 Task: Add the estimated Einstein deal size for the readiness report
Action: Mouse moved to (183, 237)
Screenshot: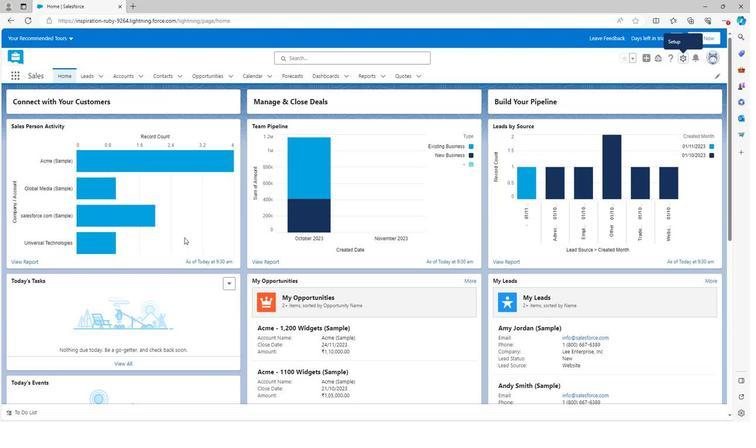 
Action: Mouse scrolled (183, 237) with delta (0, 0)
Screenshot: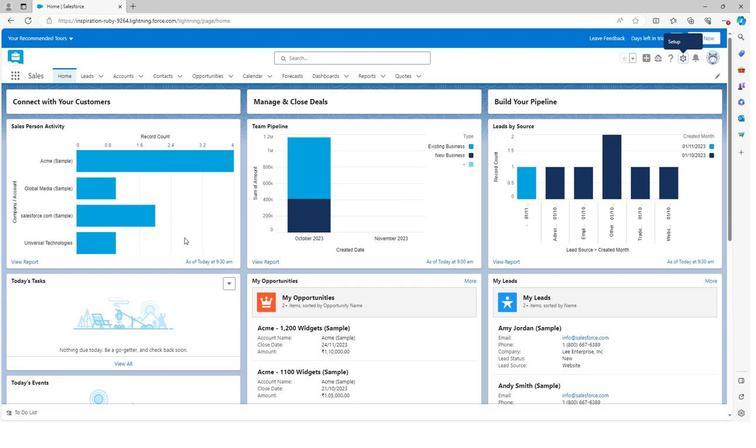 
Action: Mouse scrolled (183, 237) with delta (0, 0)
Screenshot: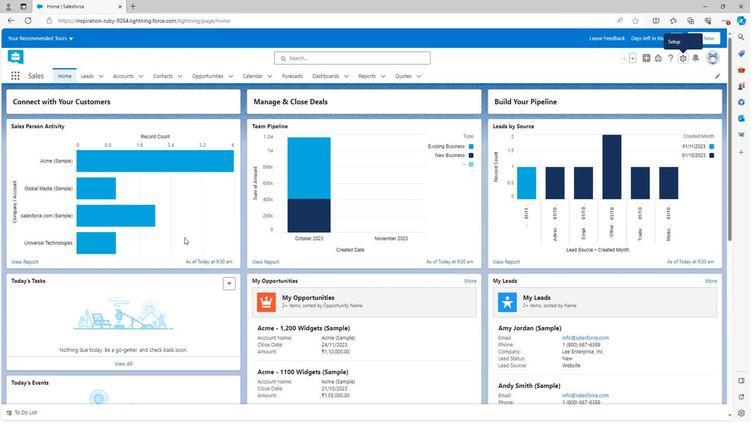 
Action: Mouse scrolled (183, 237) with delta (0, 0)
Screenshot: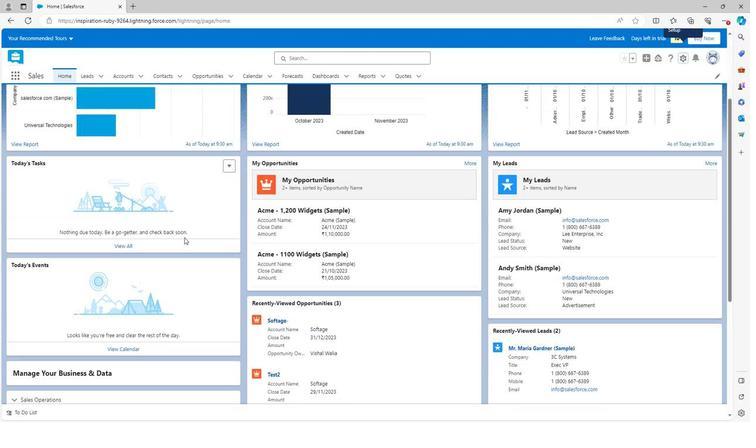
Action: Mouse scrolled (183, 237) with delta (0, 0)
Screenshot: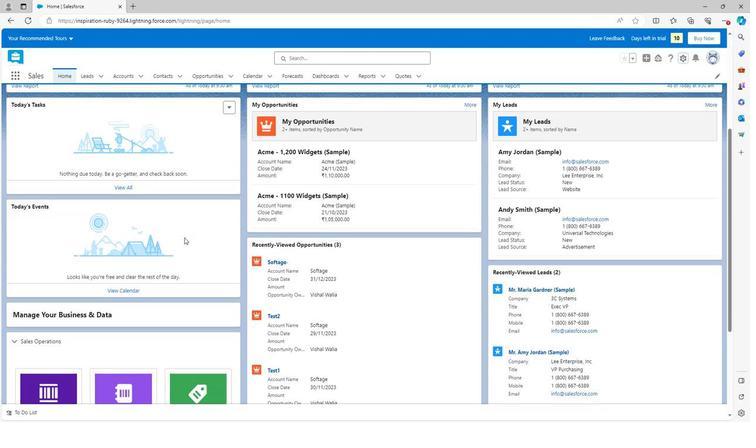 
Action: Mouse moved to (183, 236)
Screenshot: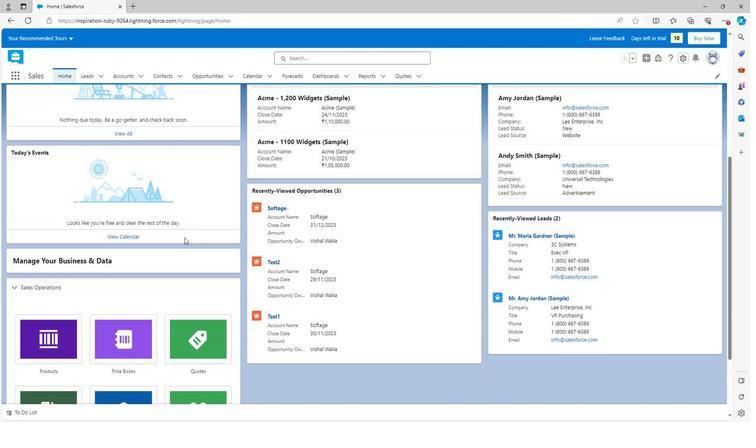 
Action: Mouse scrolled (183, 235) with delta (0, 0)
Screenshot: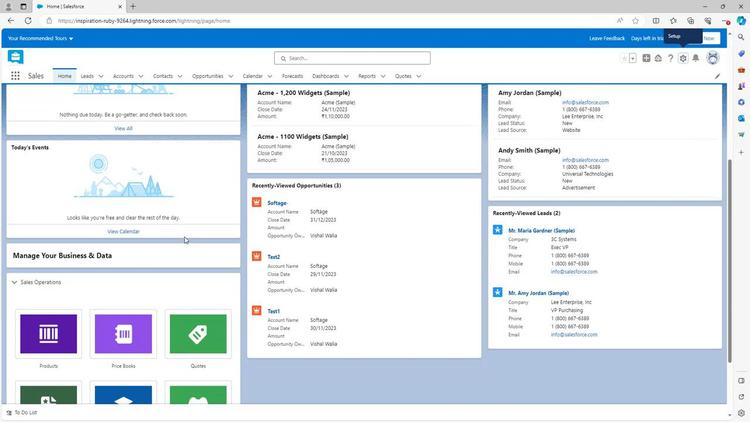 
Action: Mouse scrolled (183, 235) with delta (0, 0)
Screenshot: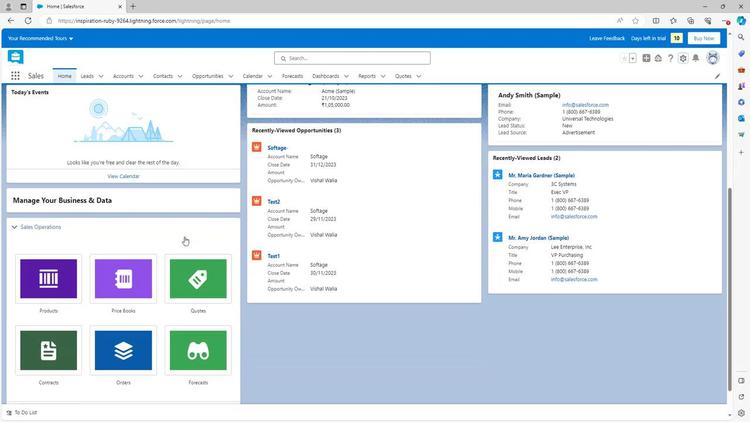 
Action: Mouse scrolled (183, 237) with delta (0, 0)
Screenshot: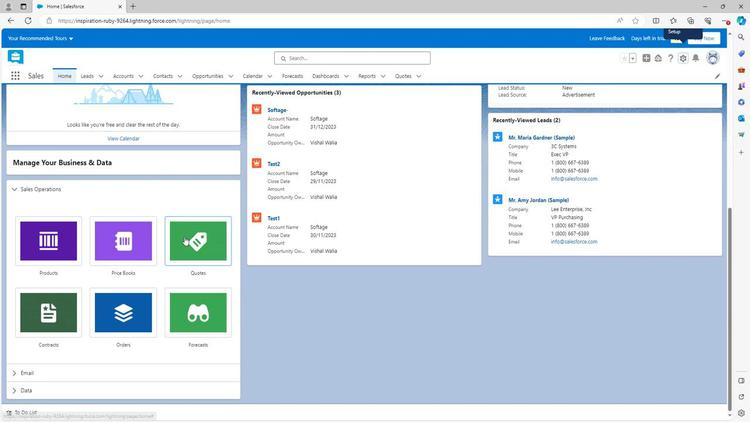 
Action: Mouse scrolled (183, 237) with delta (0, 0)
Screenshot: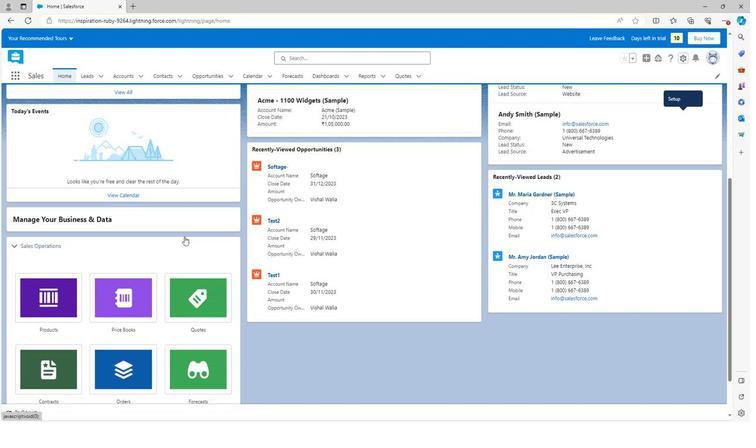 
Action: Mouse scrolled (183, 237) with delta (0, 0)
Screenshot: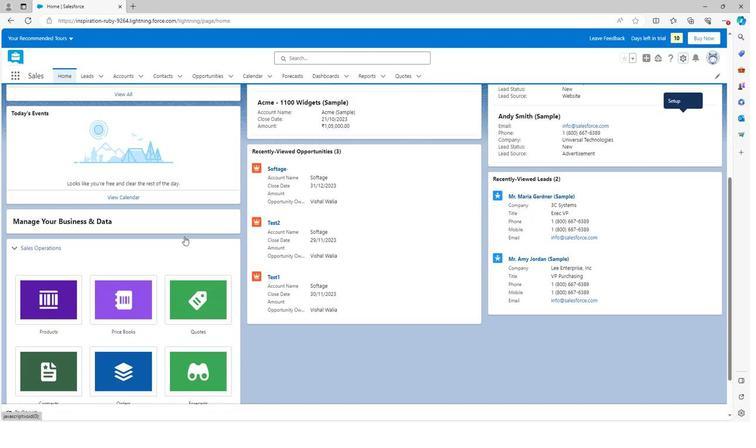 
Action: Mouse scrolled (183, 237) with delta (0, 0)
Screenshot: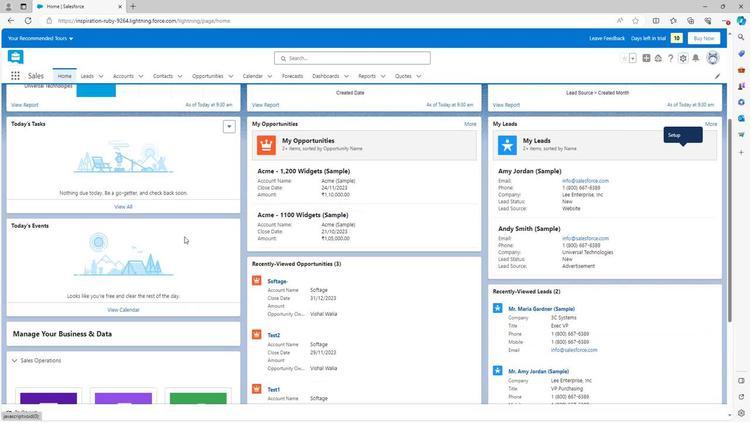 
Action: Mouse scrolled (183, 237) with delta (0, 0)
Screenshot: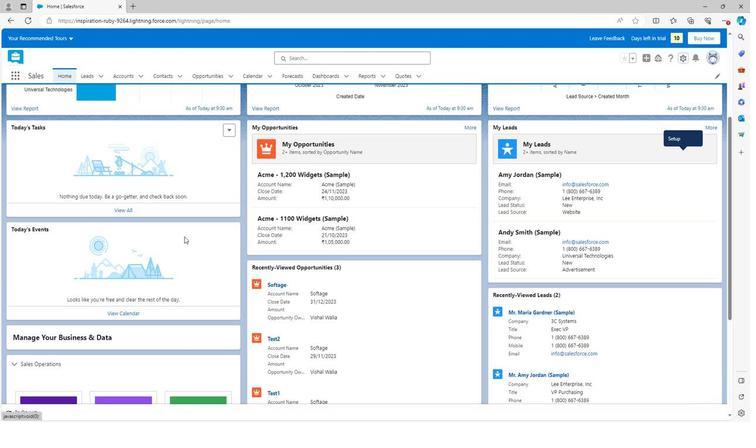 
Action: Mouse scrolled (183, 237) with delta (0, 0)
Screenshot: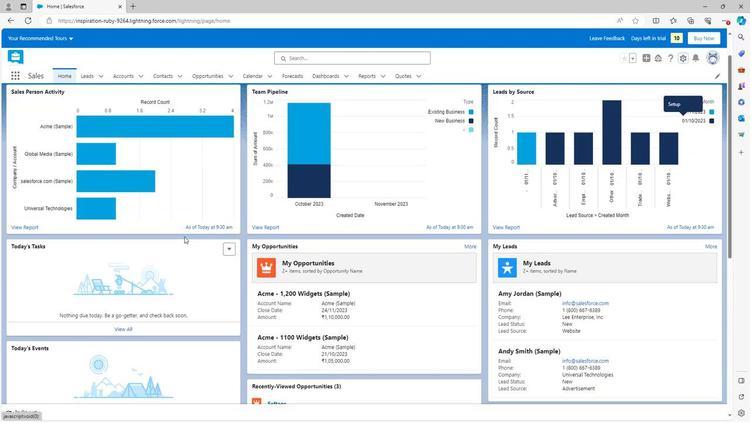 
Action: Mouse scrolled (183, 237) with delta (0, 0)
Screenshot: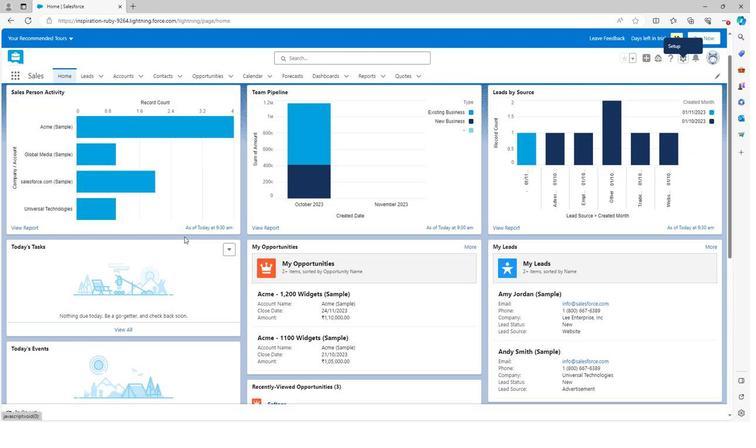 
Action: Mouse moved to (680, 59)
Screenshot: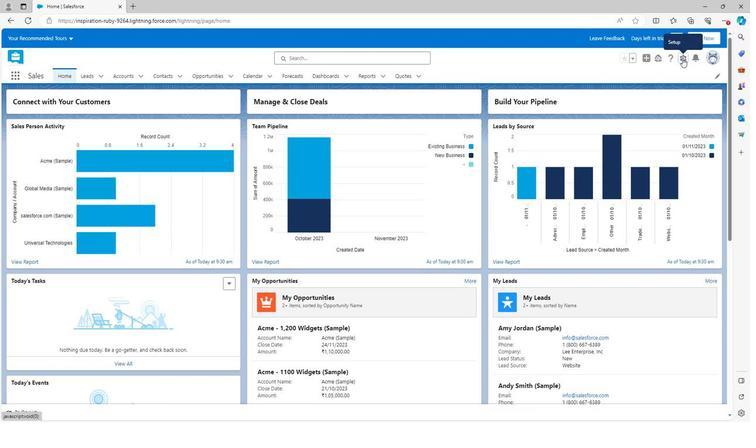 
Action: Mouse pressed left at (680, 59)
Screenshot: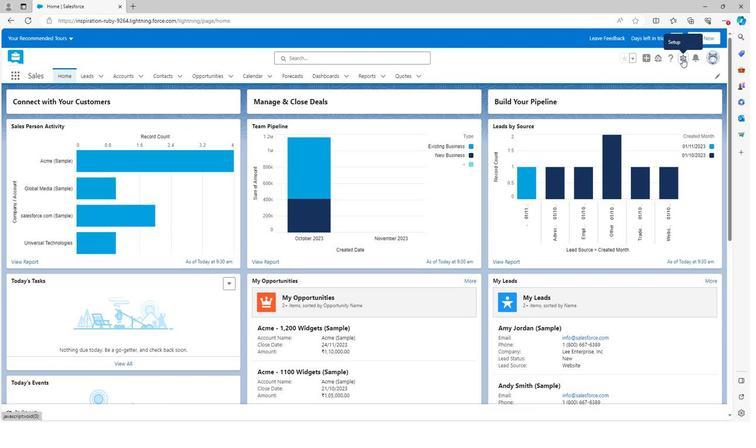 
Action: Mouse moved to (641, 79)
Screenshot: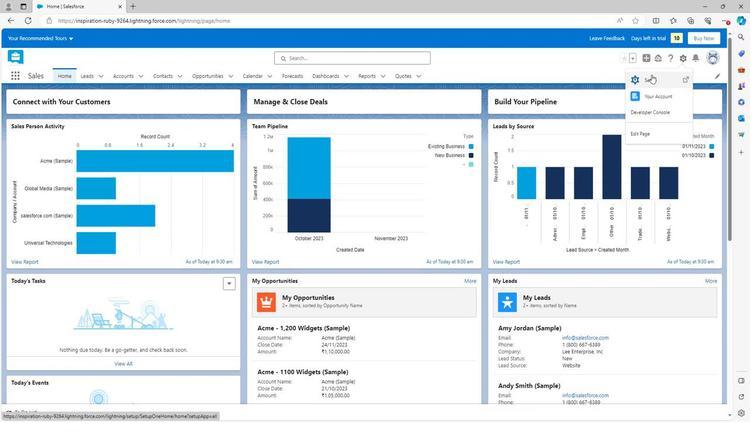 
Action: Mouse pressed left at (641, 79)
Screenshot: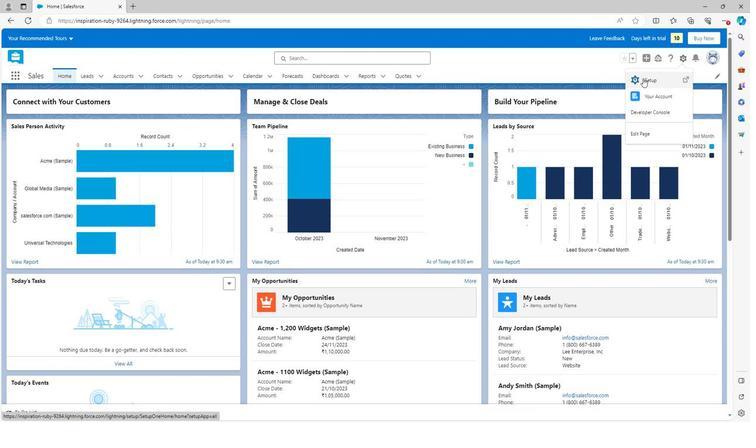
Action: Mouse moved to (48, 288)
Screenshot: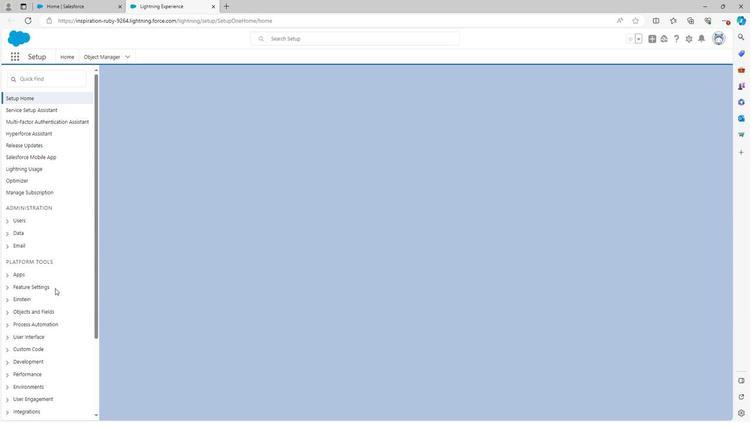 
Action: Mouse scrolled (48, 287) with delta (0, 0)
Screenshot: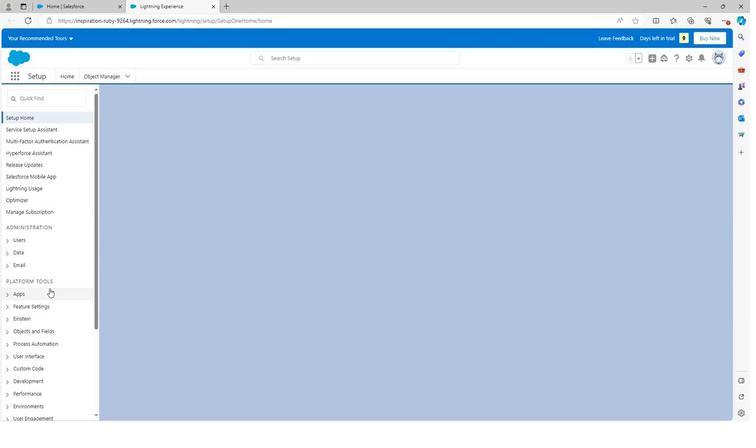 
Action: Mouse scrolled (48, 287) with delta (0, 0)
Screenshot: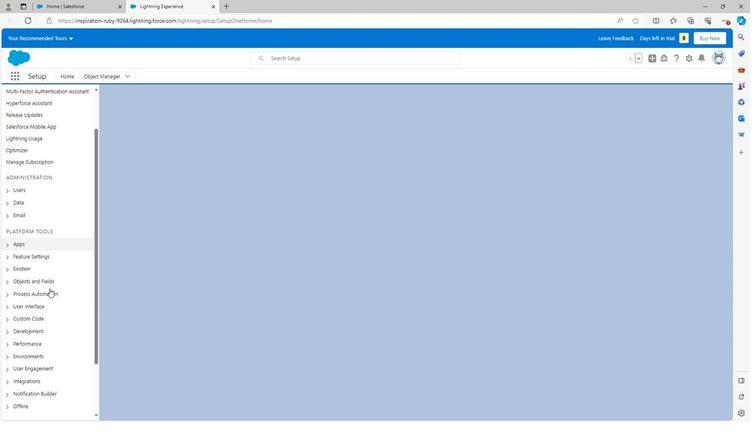
Action: Mouse scrolled (48, 287) with delta (0, 0)
Screenshot: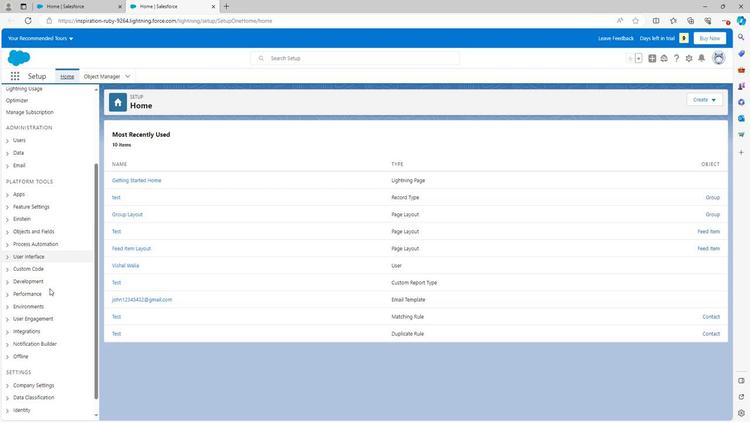 
Action: Mouse scrolled (48, 287) with delta (0, 0)
Screenshot: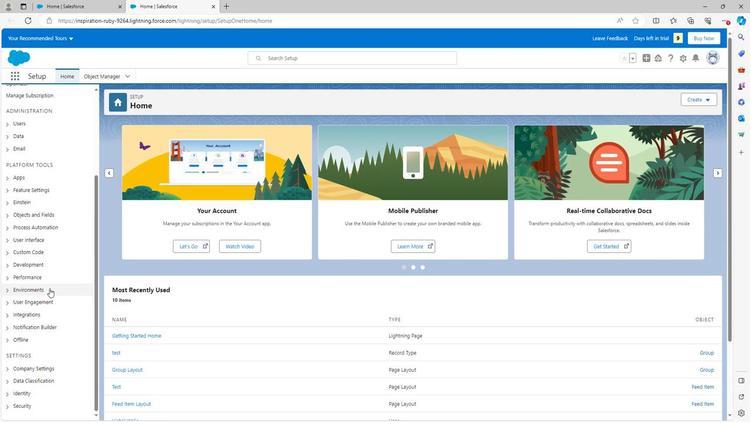 
Action: Mouse moved to (4, 202)
Screenshot: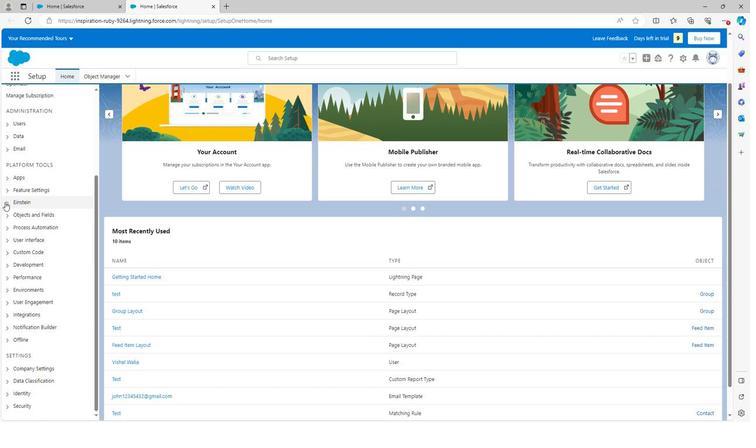 
Action: Mouse pressed left at (4, 202)
Screenshot: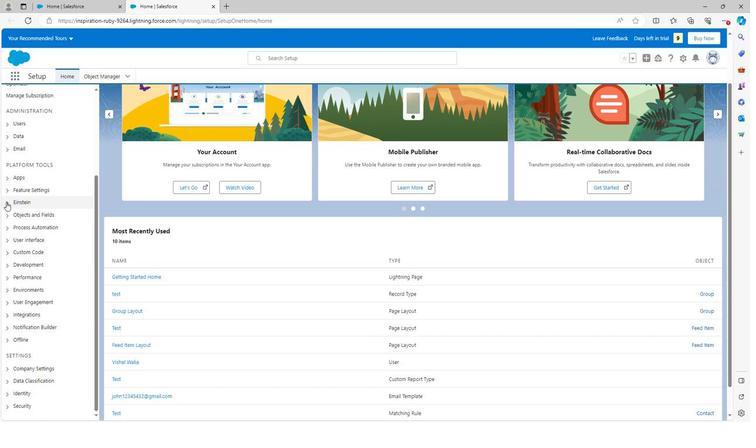 
Action: Mouse moved to (15, 216)
Screenshot: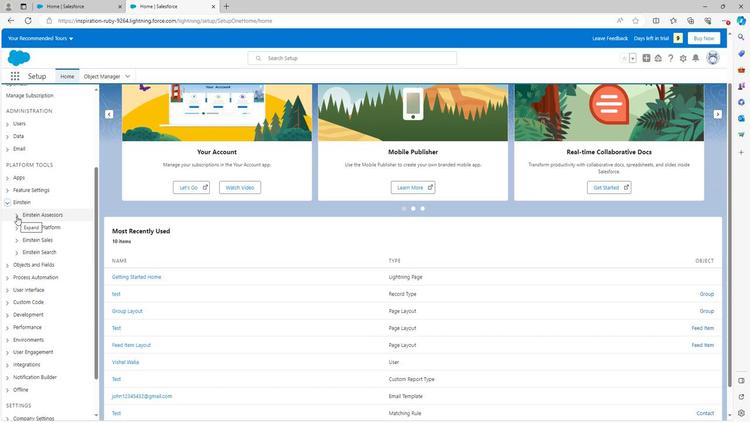 
Action: Mouse pressed left at (15, 216)
Screenshot: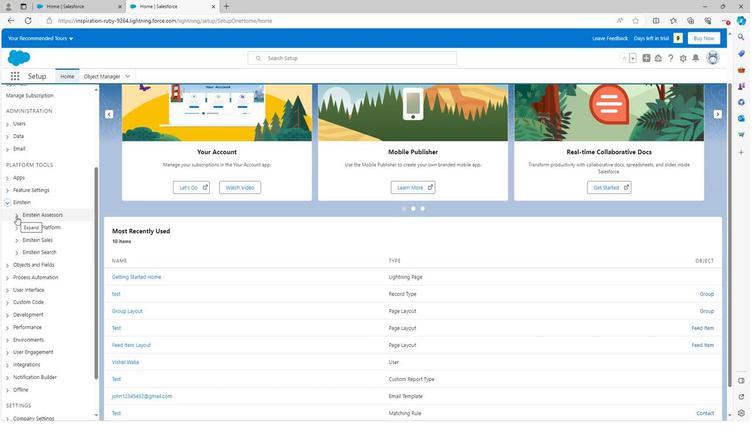 
Action: Mouse moved to (38, 277)
Screenshot: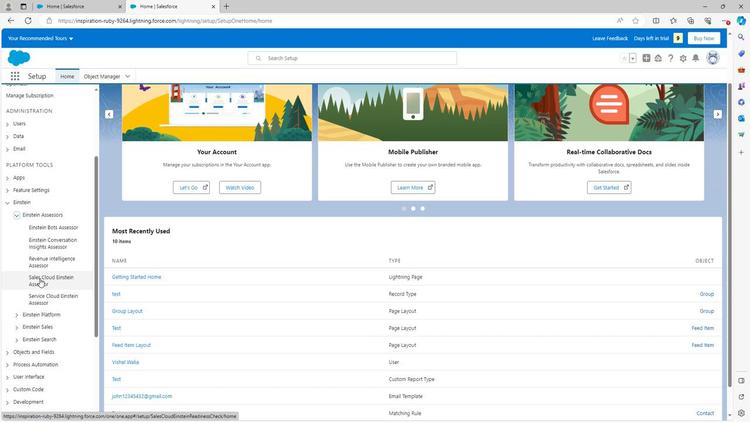 
Action: Mouse pressed left at (38, 277)
Screenshot: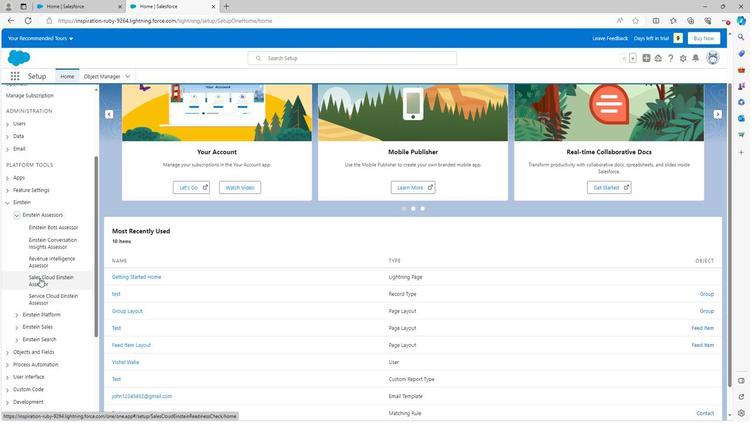 
Action: Mouse moved to (62, 276)
Screenshot: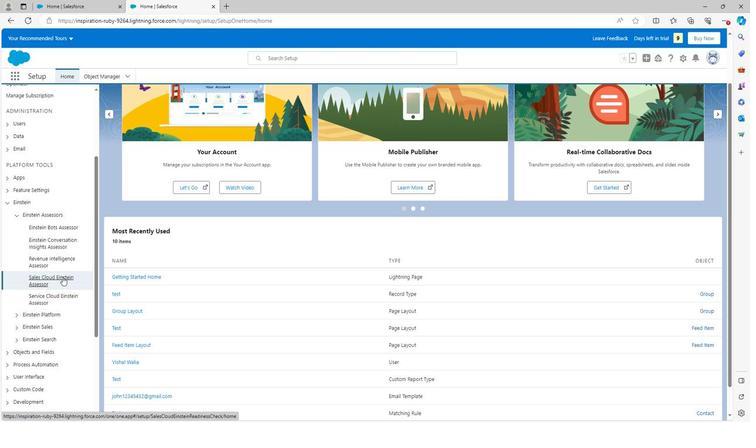
Action: Mouse pressed left at (62, 276)
Screenshot: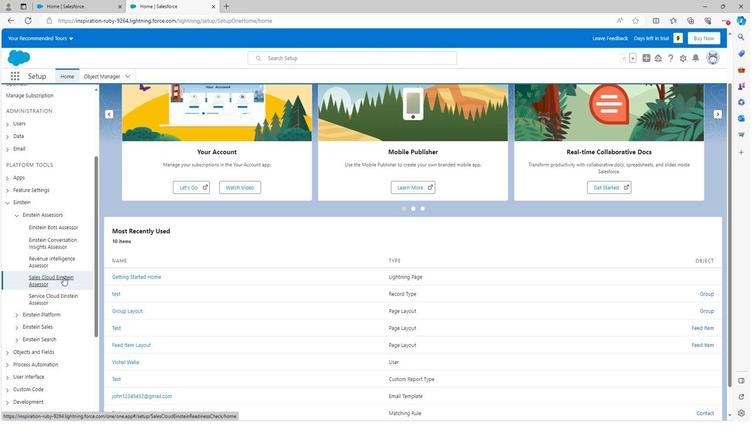 
Action: Mouse moved to (247, 242)
Screenshot: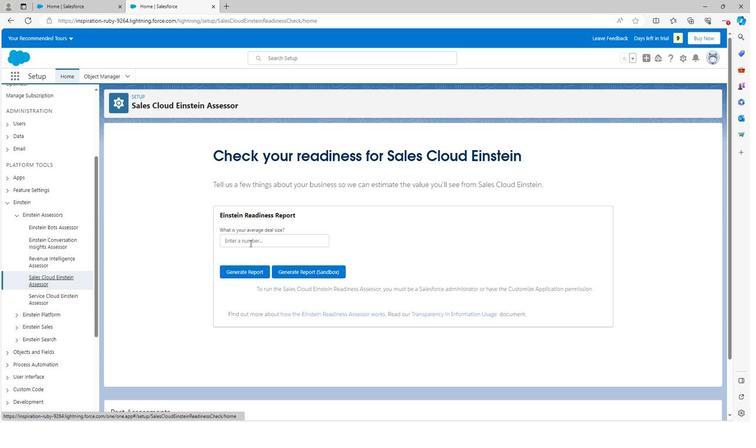 
Action: Mouse pressed left at (247, 242)
Screenshot: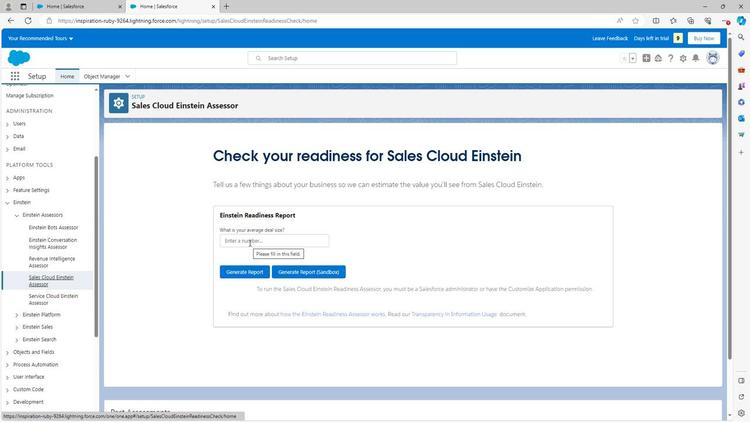 
Action: Mouse moved to (242, 238)
Screenshot: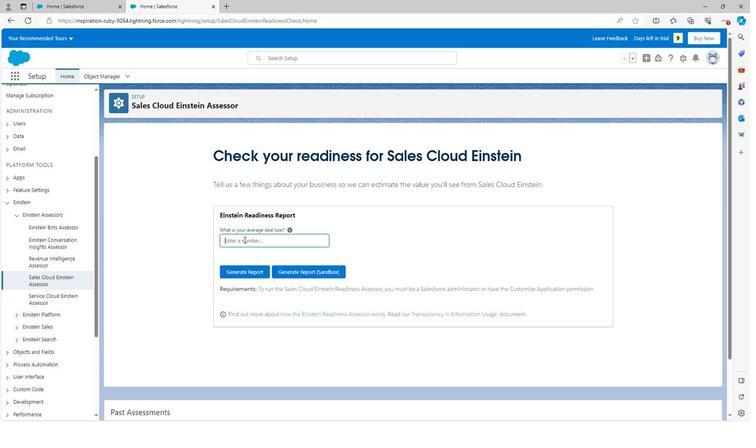 
Action: Mouse pressed left at (242, 238)
Screenshot: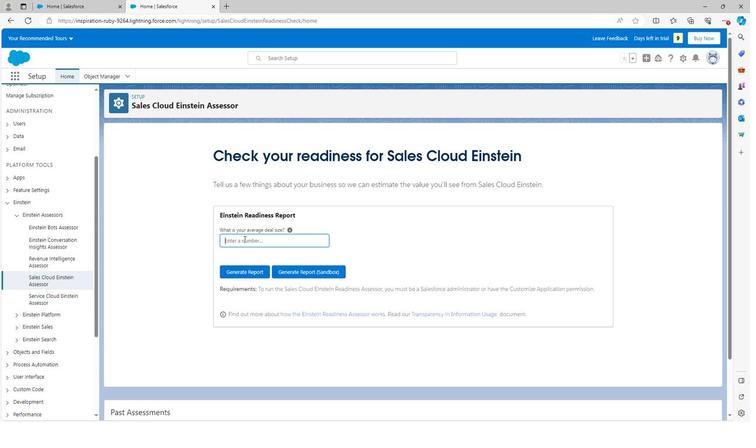 
Action: Mouse moved to (245, 269)
Screenshot: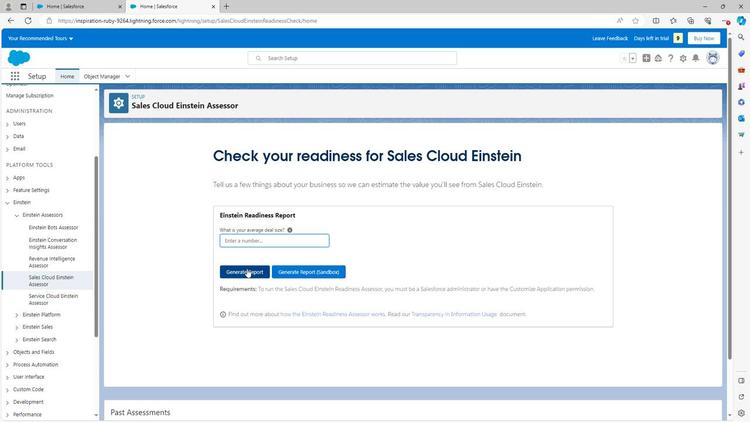 
Action: Mouse pressed left at (245, 269)
Screenshot: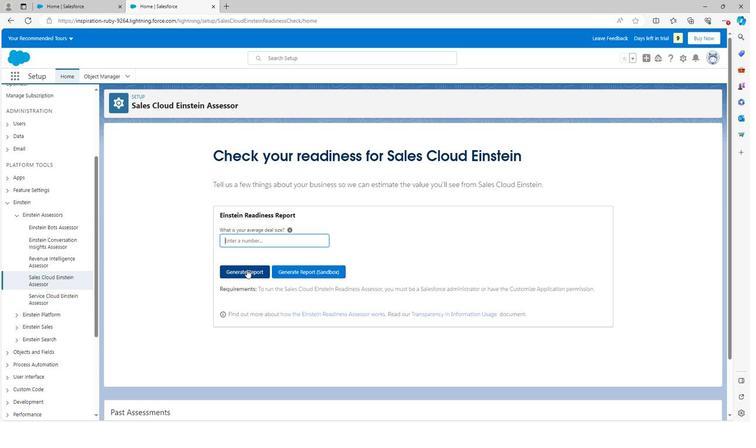 
Action: Mouse moved to (398, 299)
Screenshot: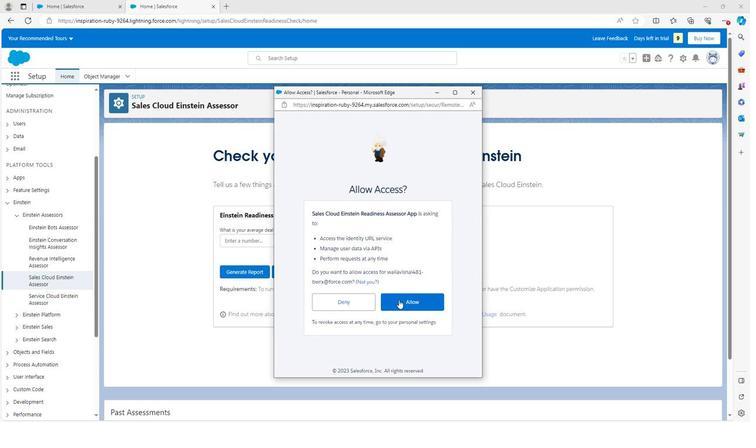 
Action: Mouse pressed left at (398, 299)
Screenshot: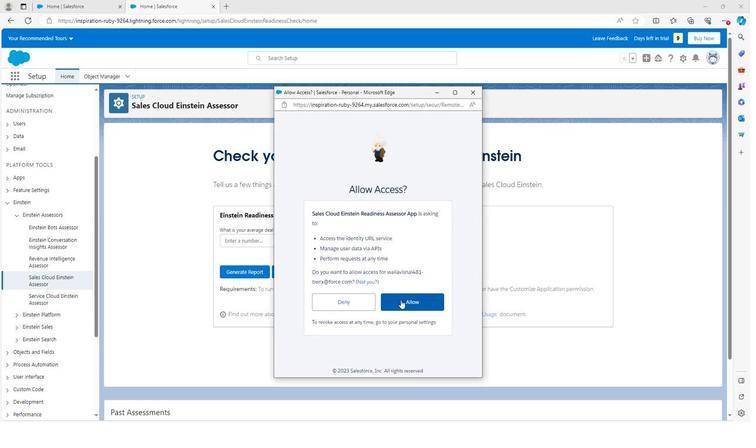 
Action: Mouse moved to (380, 265)
Screenshot: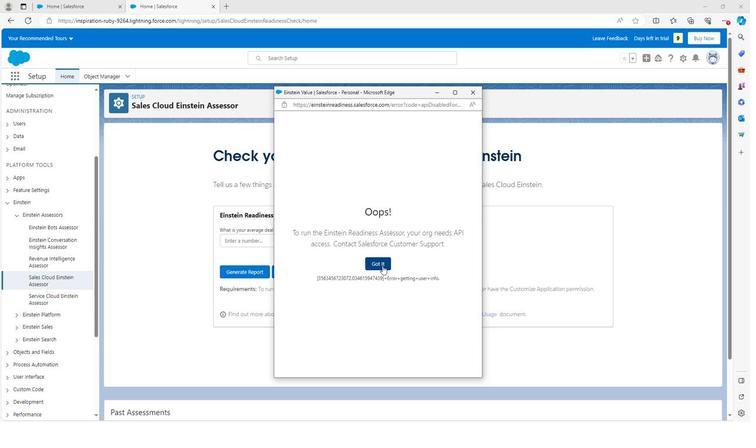 
Action: Mouse pressed left at (380, 265)
Screenshot: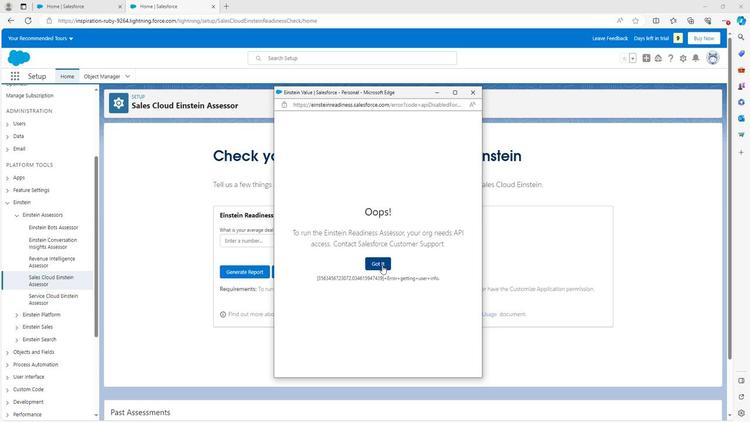
Action: Mouse scrolled (380, 264) with delta (0, 0)
Screenshot: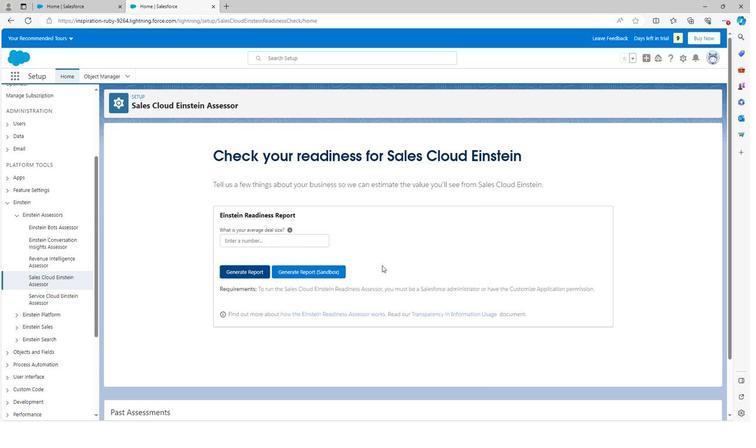 
Action: Mouse scrolled (380, 264) with delta (0, 0)
Screenshot: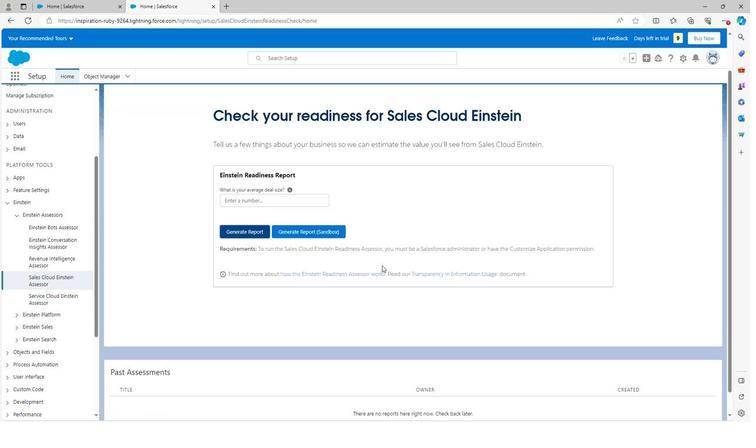 
Action: Mouse moved to (380, 265)
Screenshot: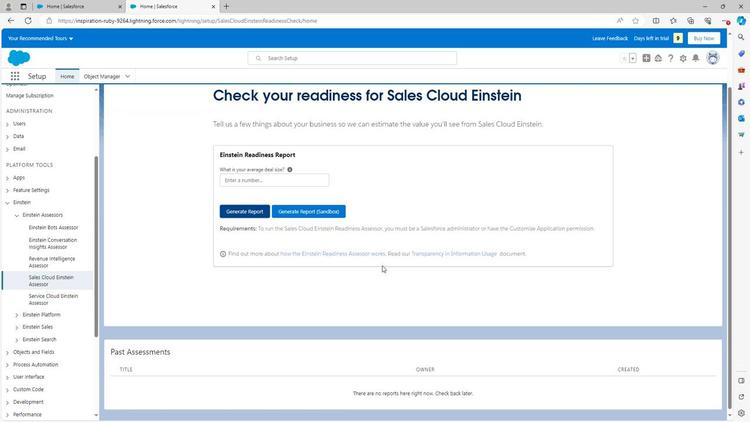
Action: Mouse scrolled (380, 264) with delta (0, 0)
Screenshot: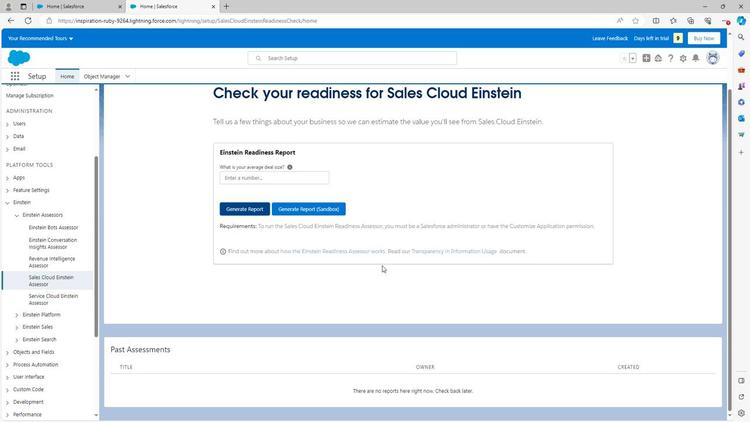 
Action: Mouse scrolled (380, 264) with delta (0, 0)
Screenshot: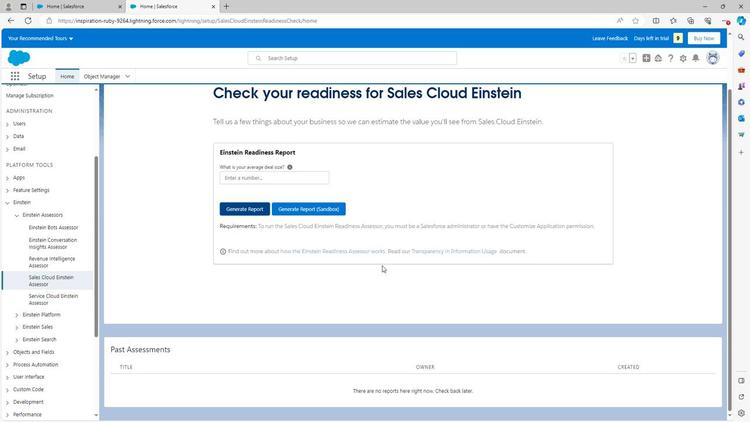 
Action: Mouse scrolled (380, 264) with delta (0, 0)
Screenshot: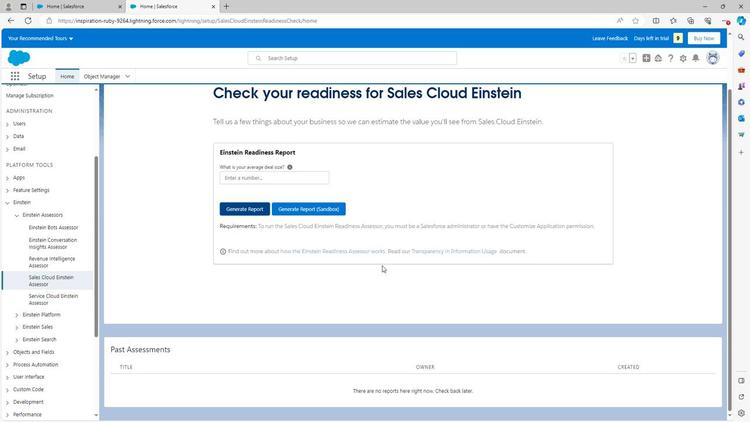
Action: Mouse scrolled (380, 265) with delta (0, 0)
Screenshot: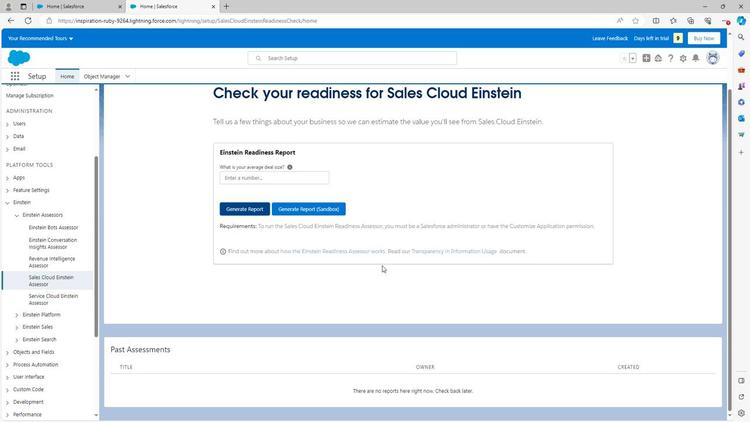 
Action: Mouse scrolled (380, 265) with delta (0, 0)
Screenshot: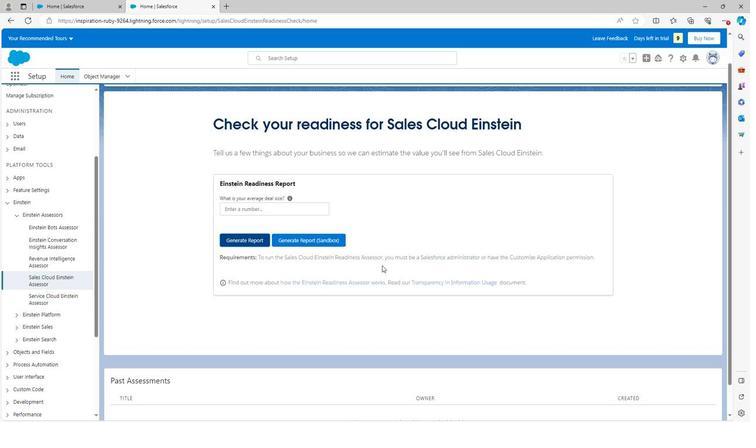 
Action: Mouse scrolled (380, 265) with delta (0, 0)
Screenshot: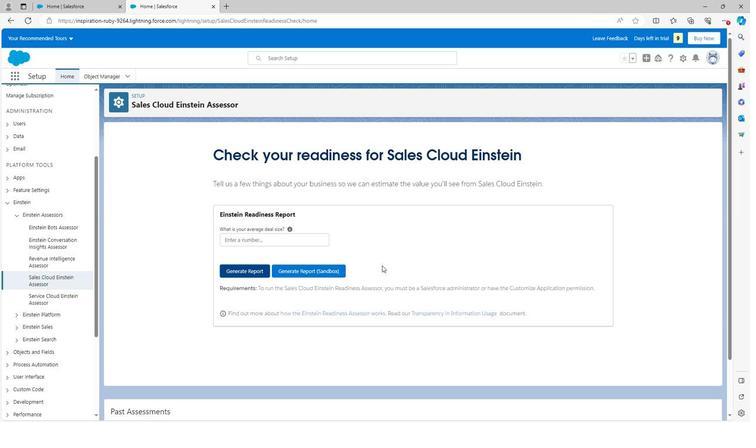 
Action: Mouse scrolled (380, 265) with delta (0, 0)
Screenshot: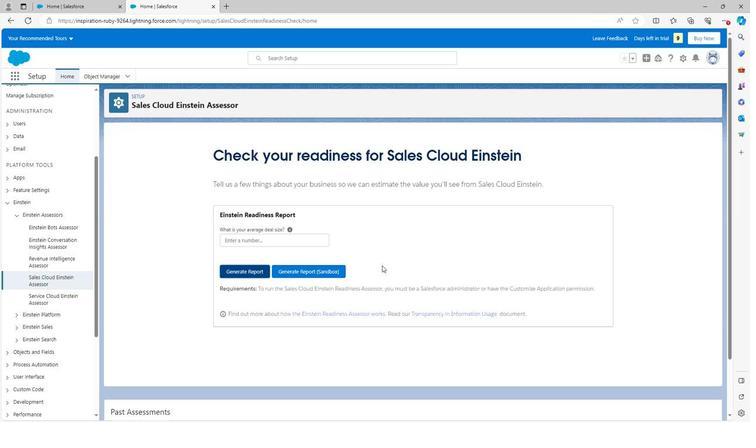 
Action: Mouse moved to (380, 265)
Screenshot: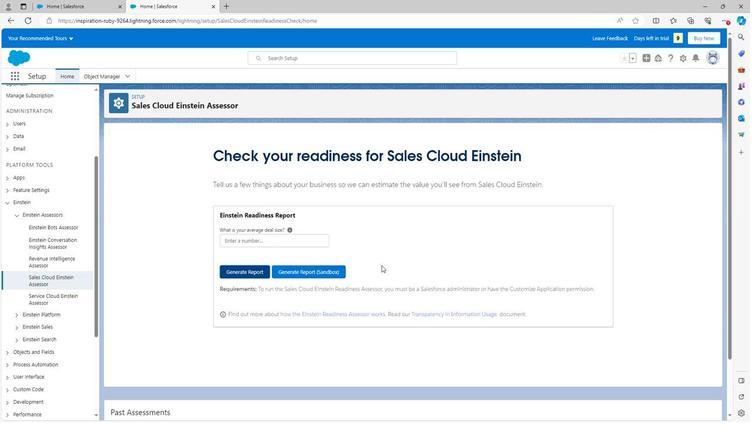 
